 Task: Move the task Add support for virtual reality (VR) and augmented reality (AR) to the section To-Do in the project UniTech and sort the tasks in the project by Due Date.
Action: Mouse moved to (74, 463)
Screenshot: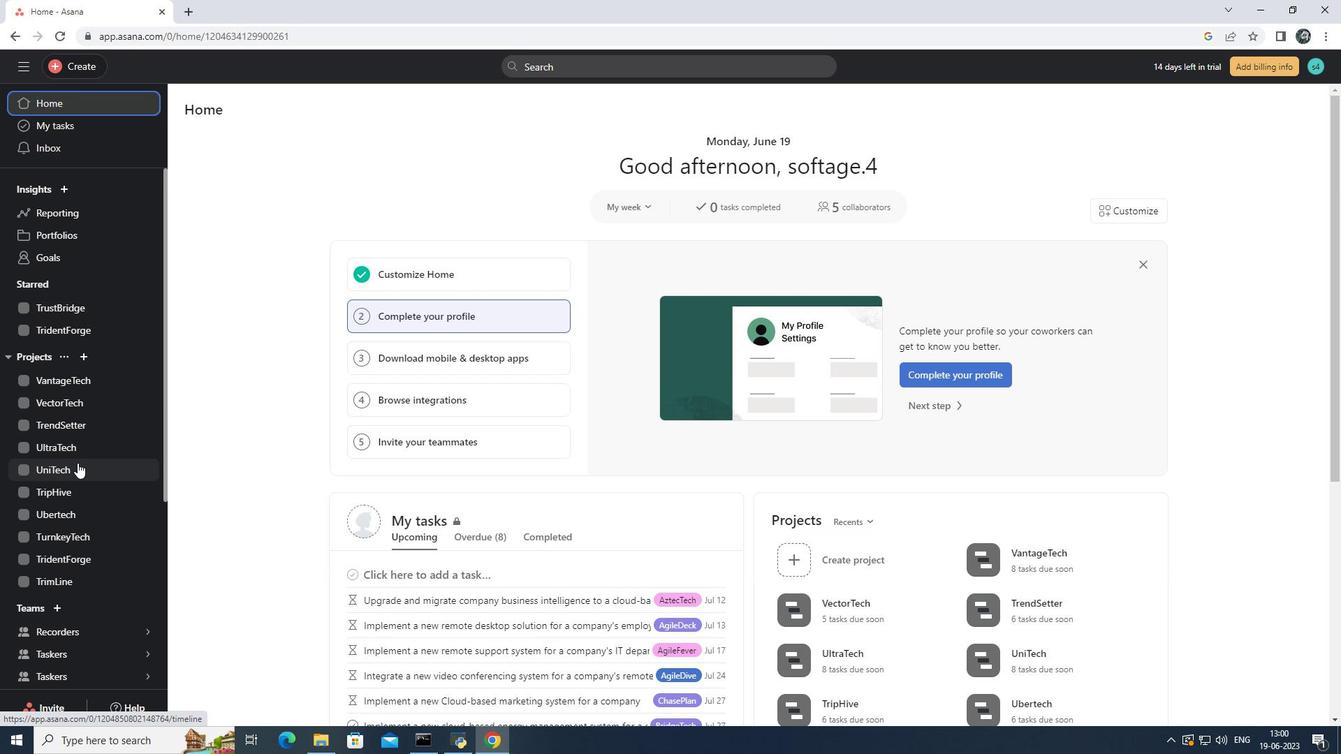 
Action: Mouse pressed left at (74, 463)
Screenshot: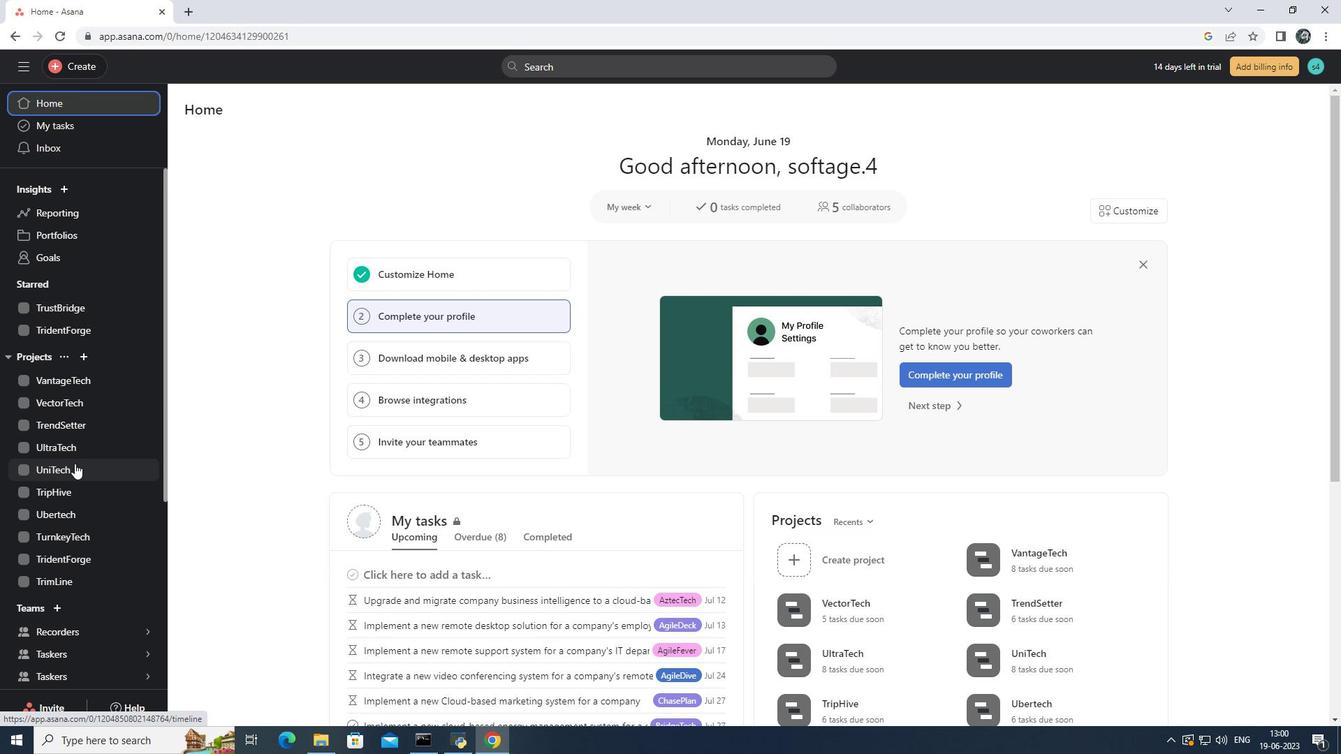
Action: Mouse moved to (570, 250)
Screenshot: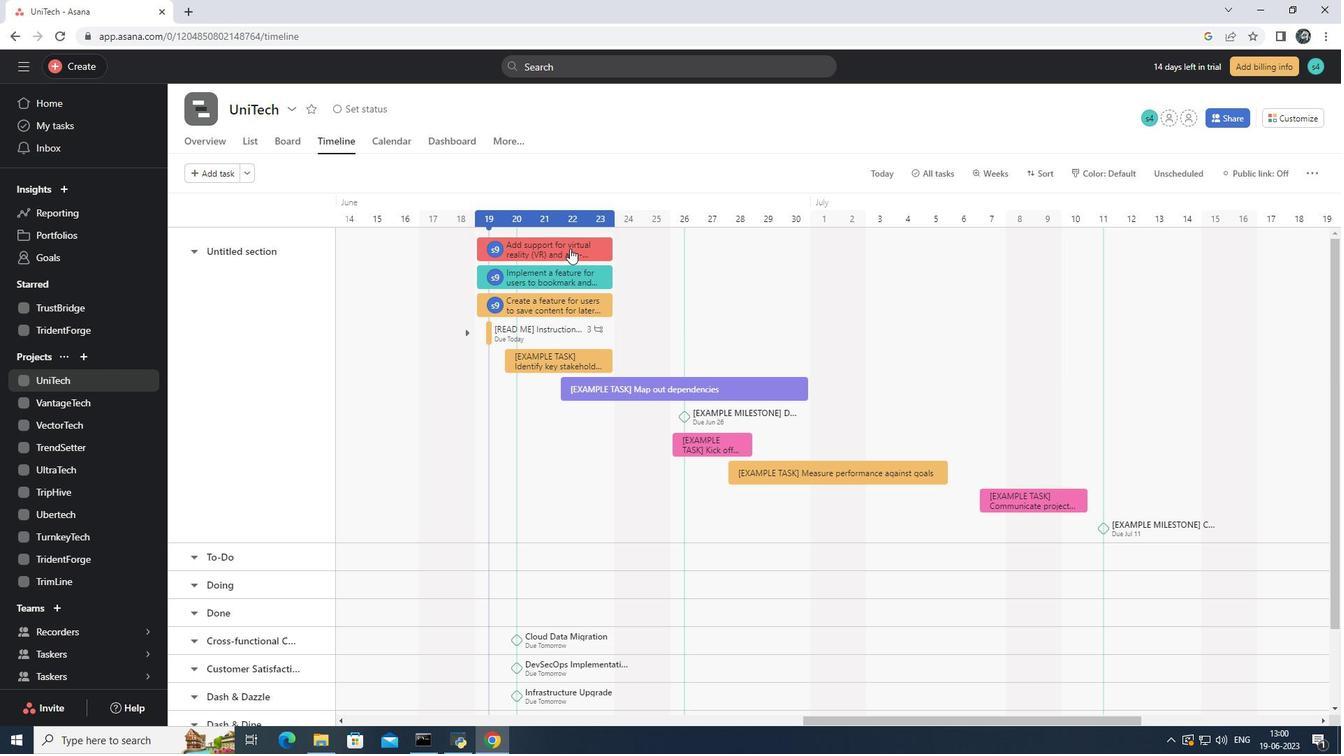 
Action: Mouse pressed left at (570, 250)
Screenshot: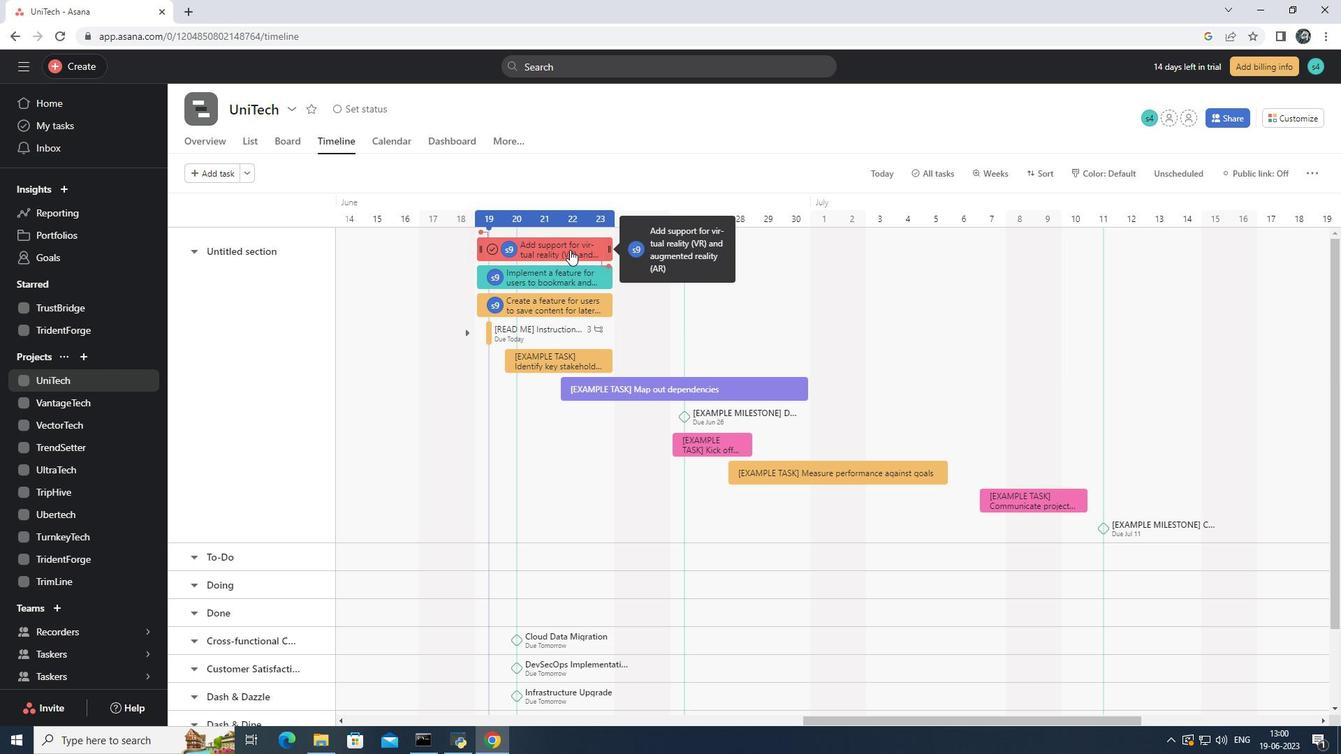 
Action: Mouse moved to (1086, 326)
Screenshot: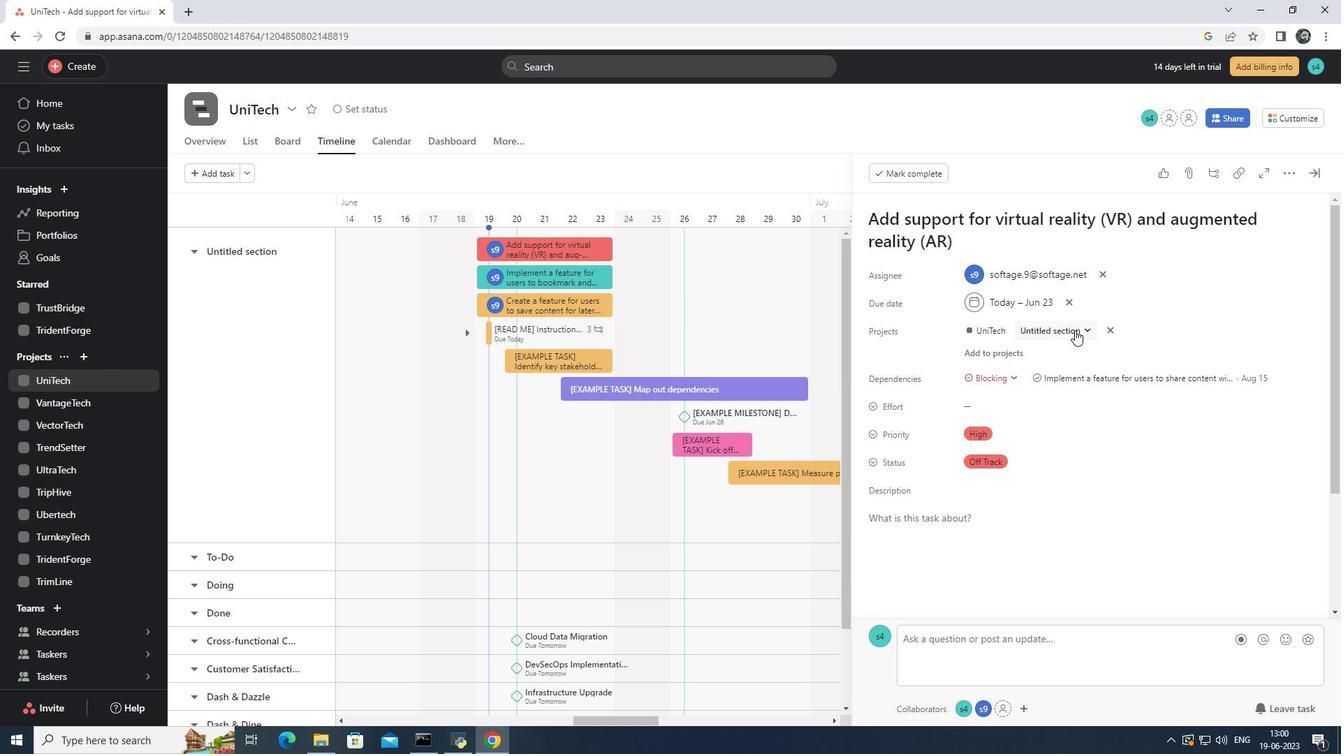 
Action: Mouse pressed left at (1086, 326)
Screenshot: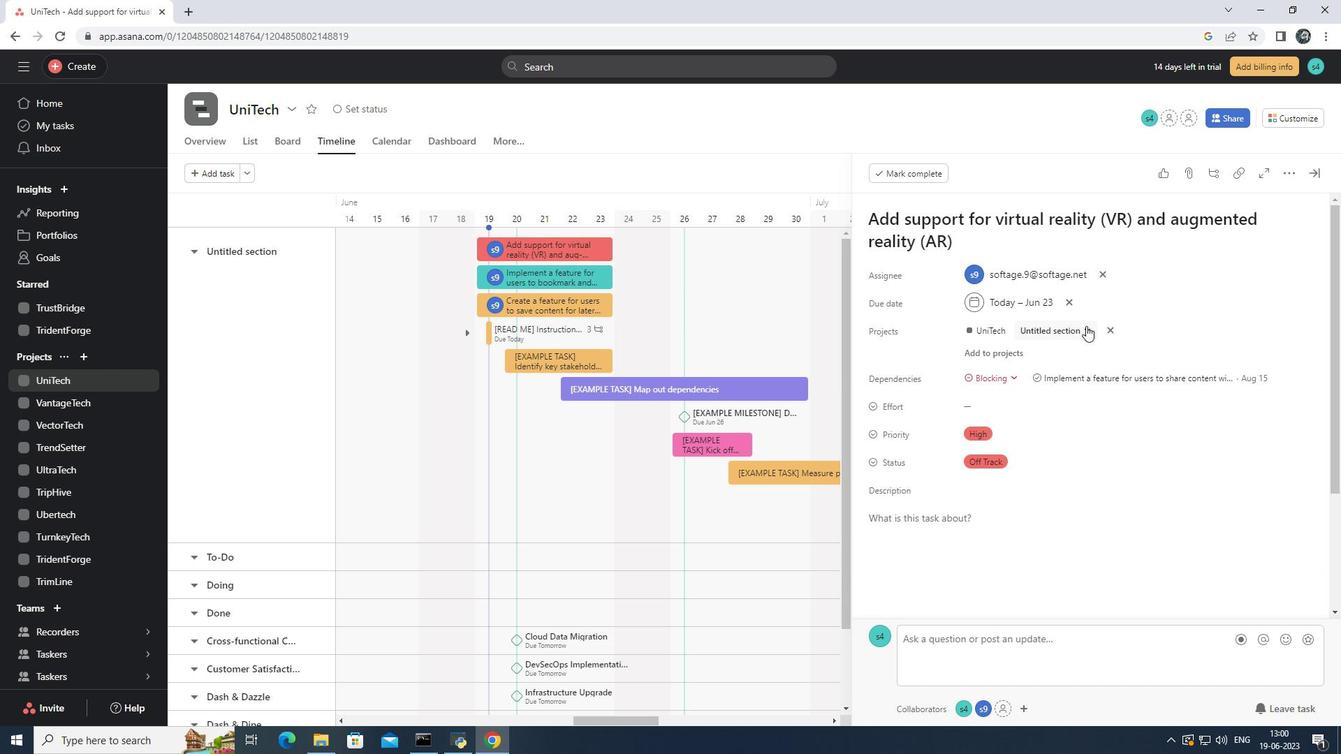 
Action: Mouse moved to (988, 385)
Screenshot: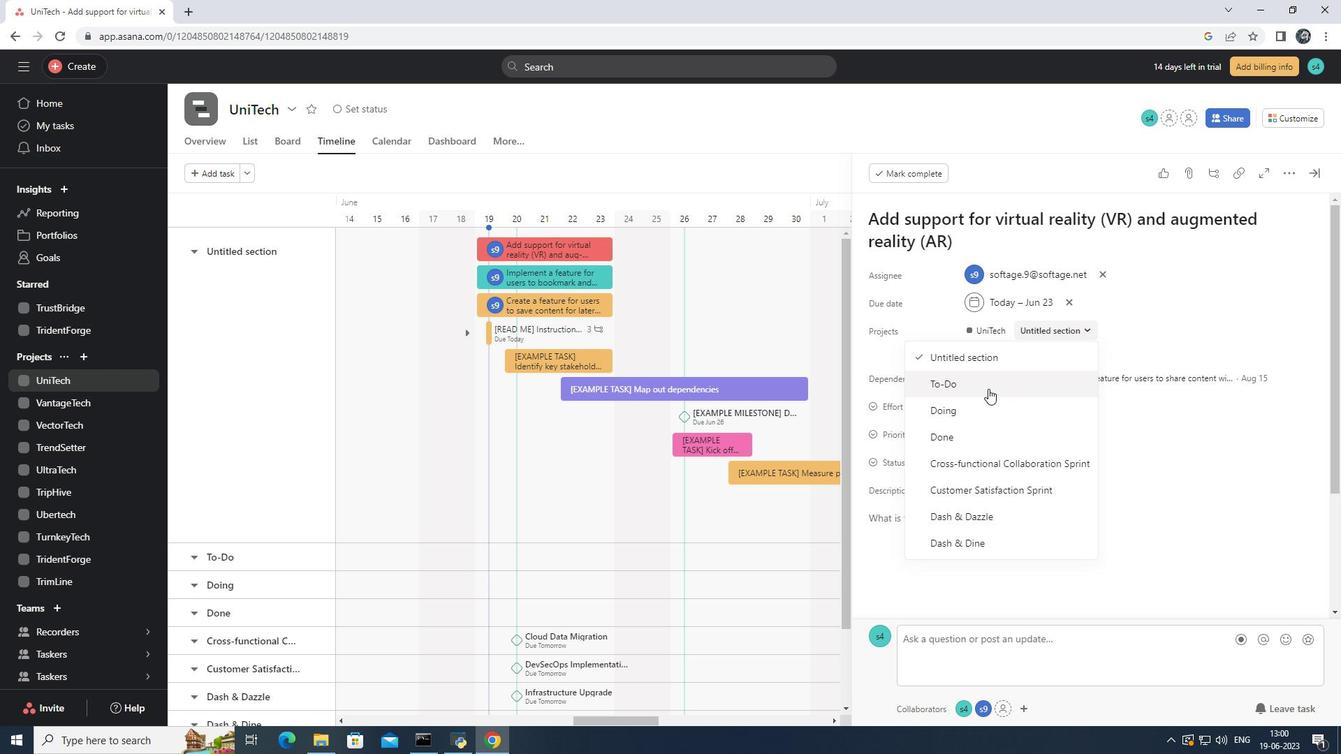 
Action: Mouse pressed left at (988, 385)
Screenshot: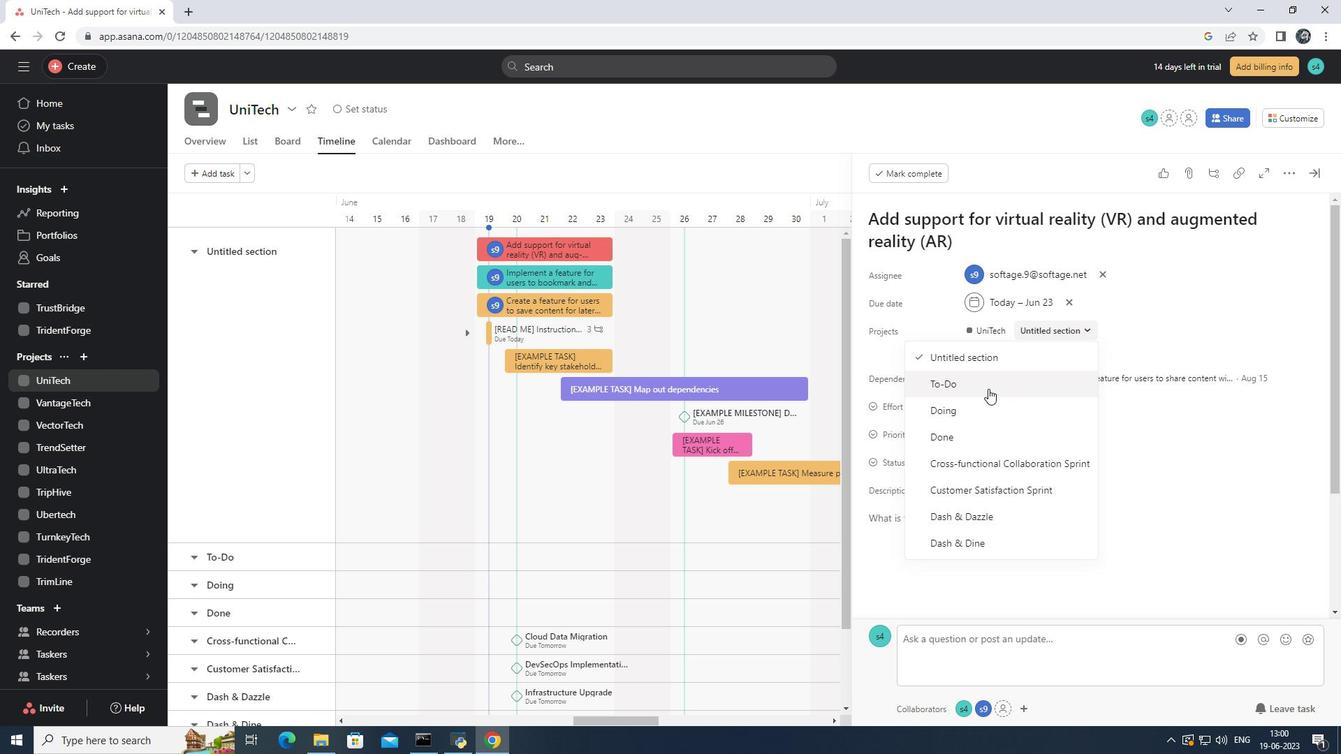 
Action: Mouse moved to (514, 176)
Screenshot: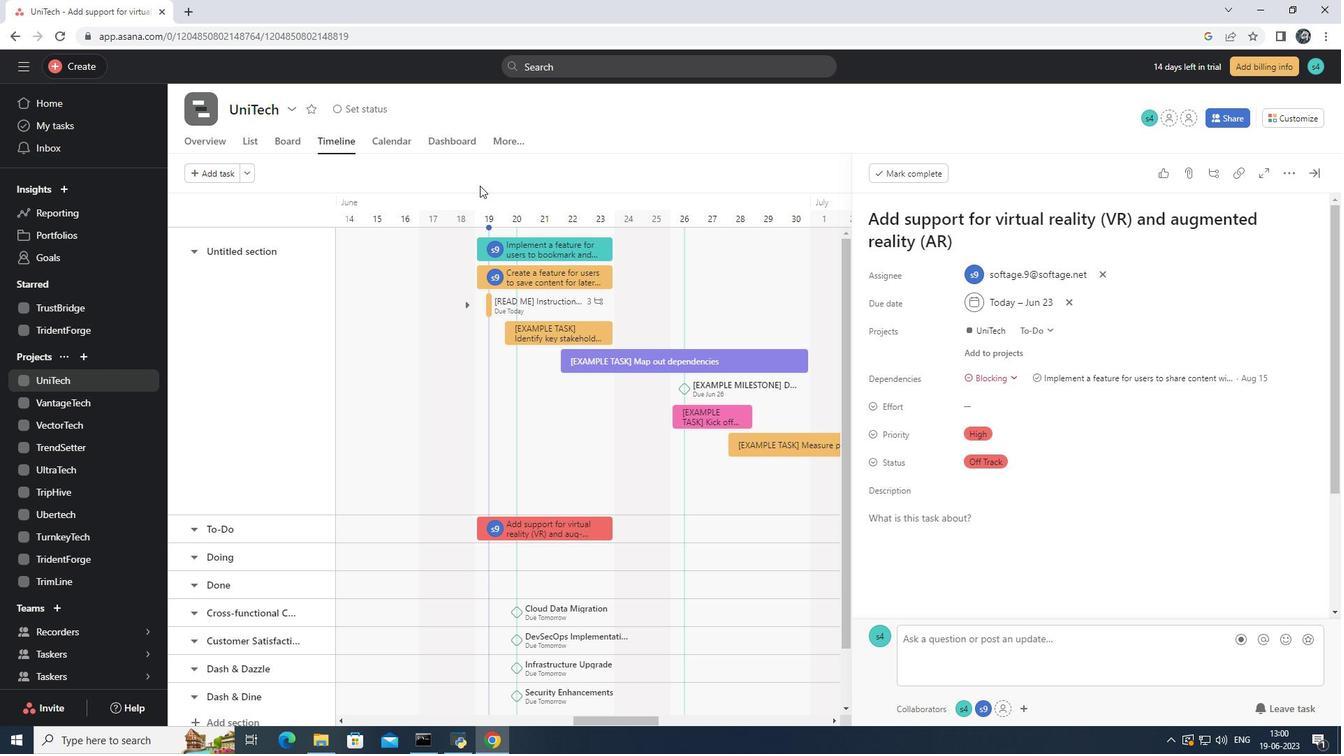 
Action: Mouse pressed left at (514, 176)
Screenshot: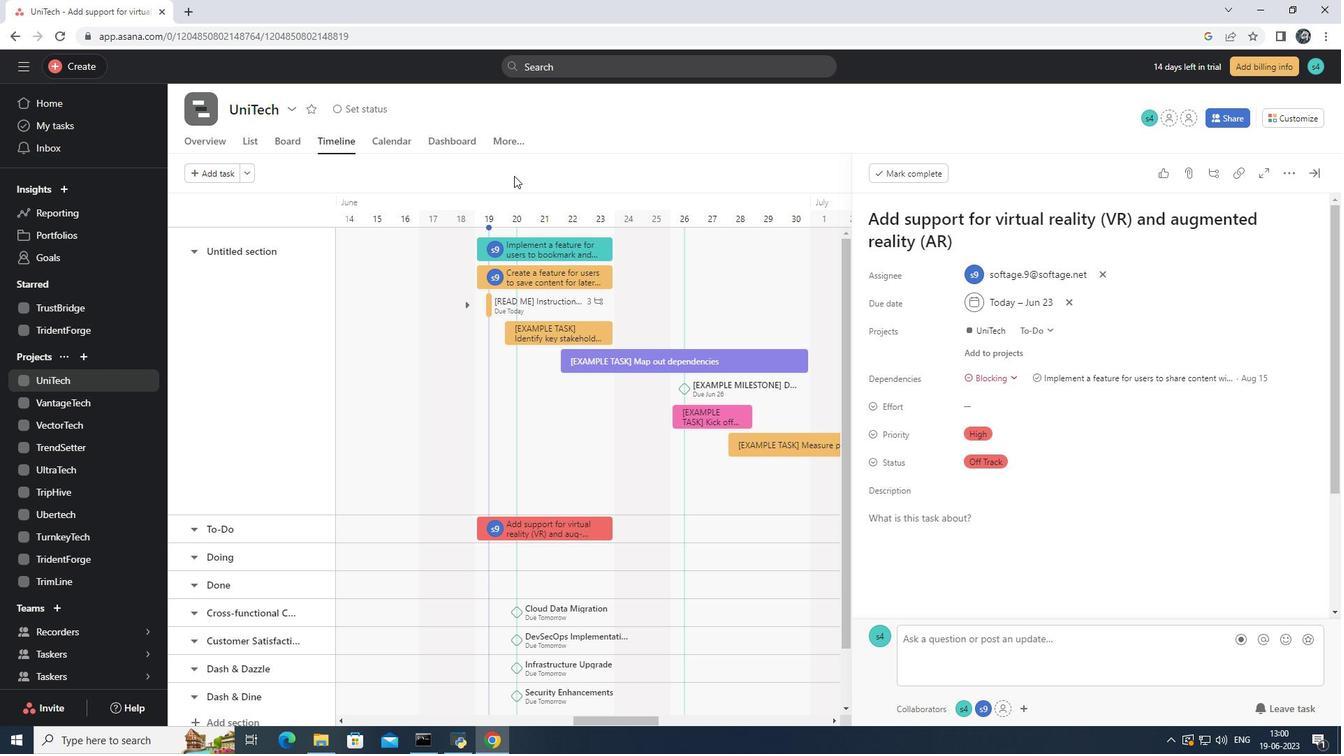 
Action: Mouse moved to (1043, 176)
Screenshot: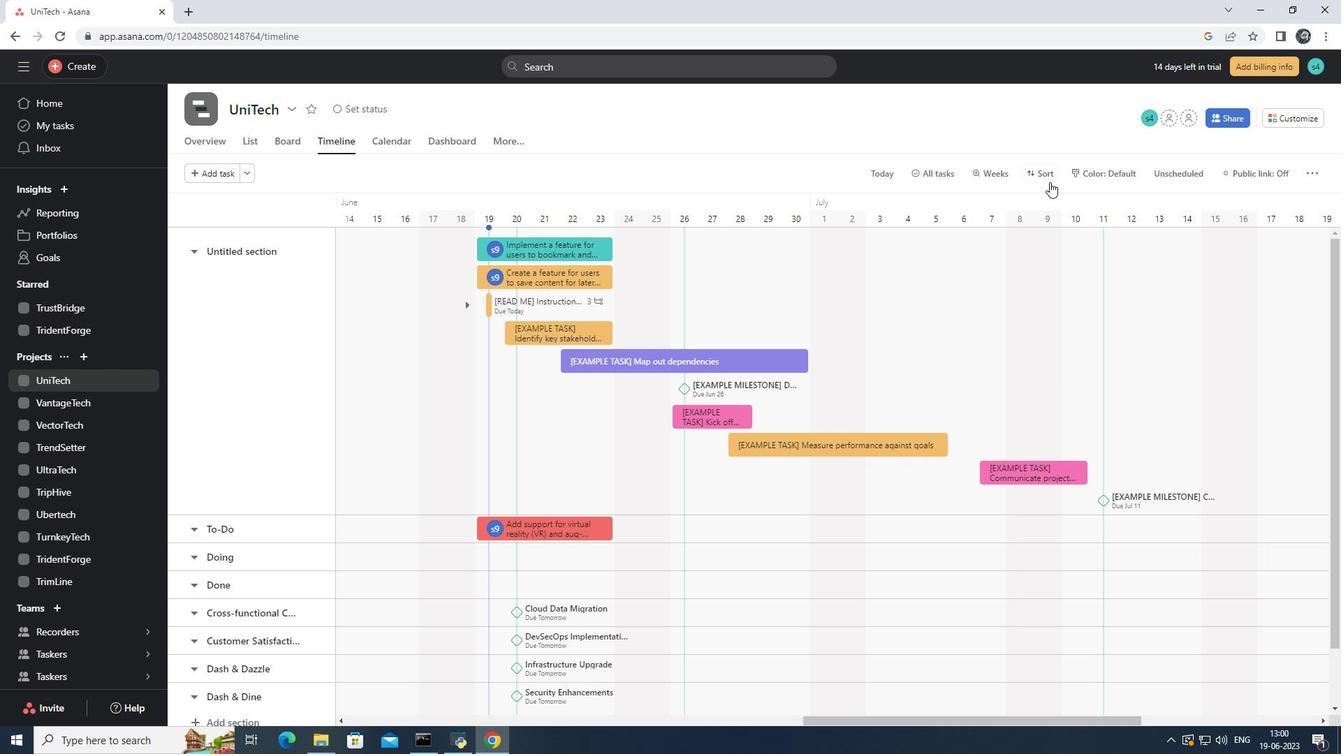 
Action: Mouse pressed left at (1043, 176)
Screenshot: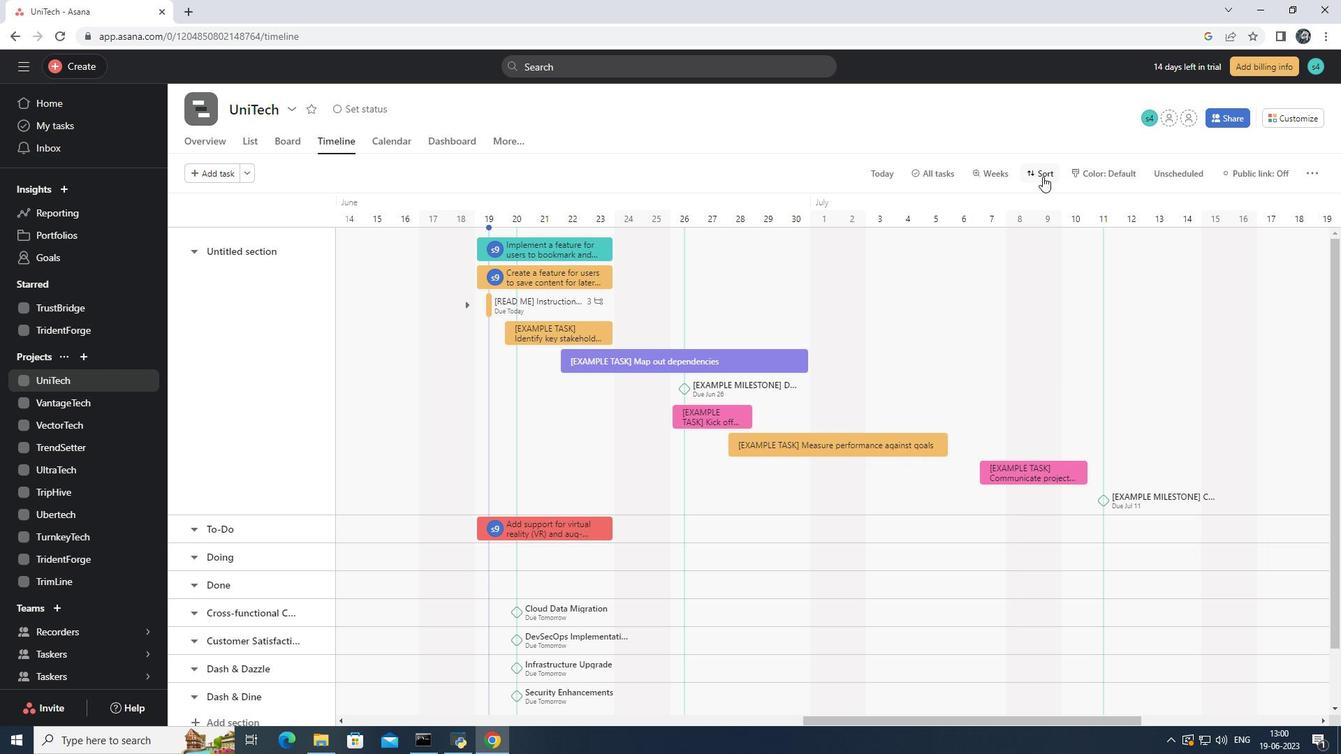 
Action: Mouse moved to (1069, 244)
Screenshot: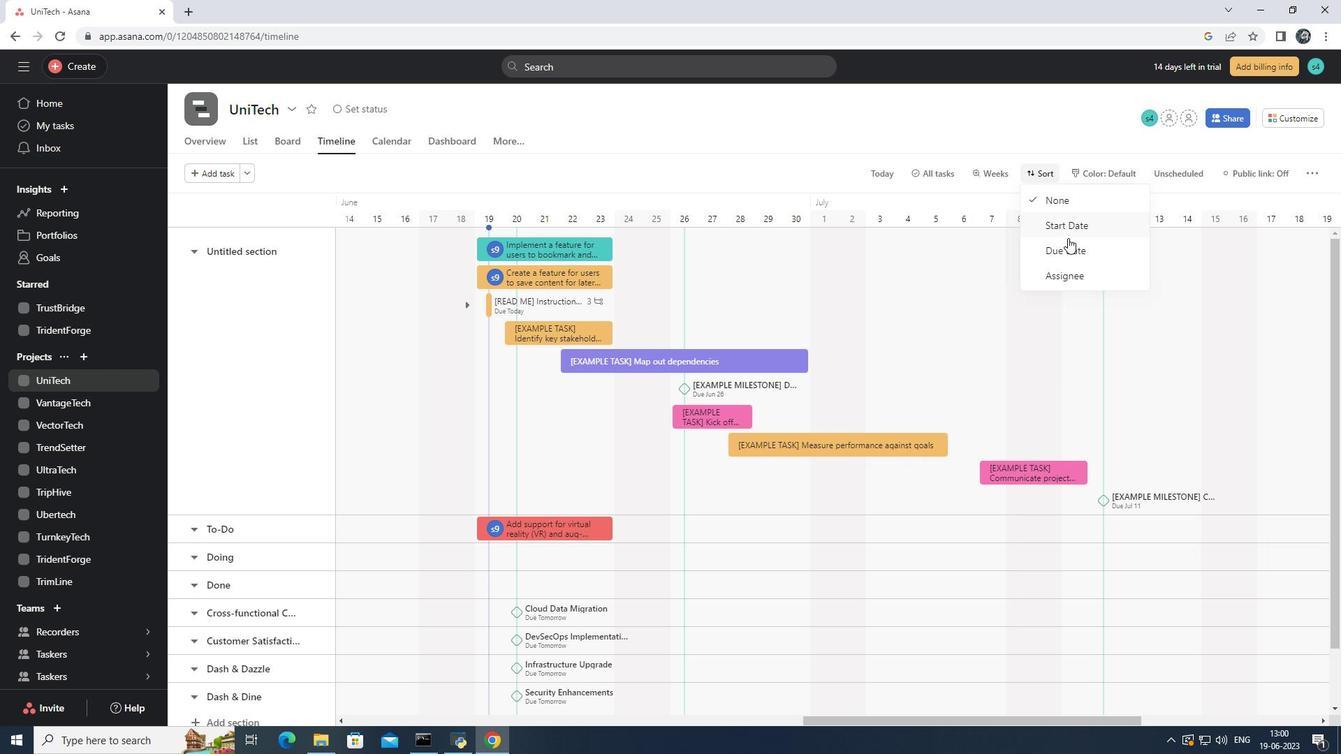 
Action: Mouse pressed left at (1069, 244)
Screenshot: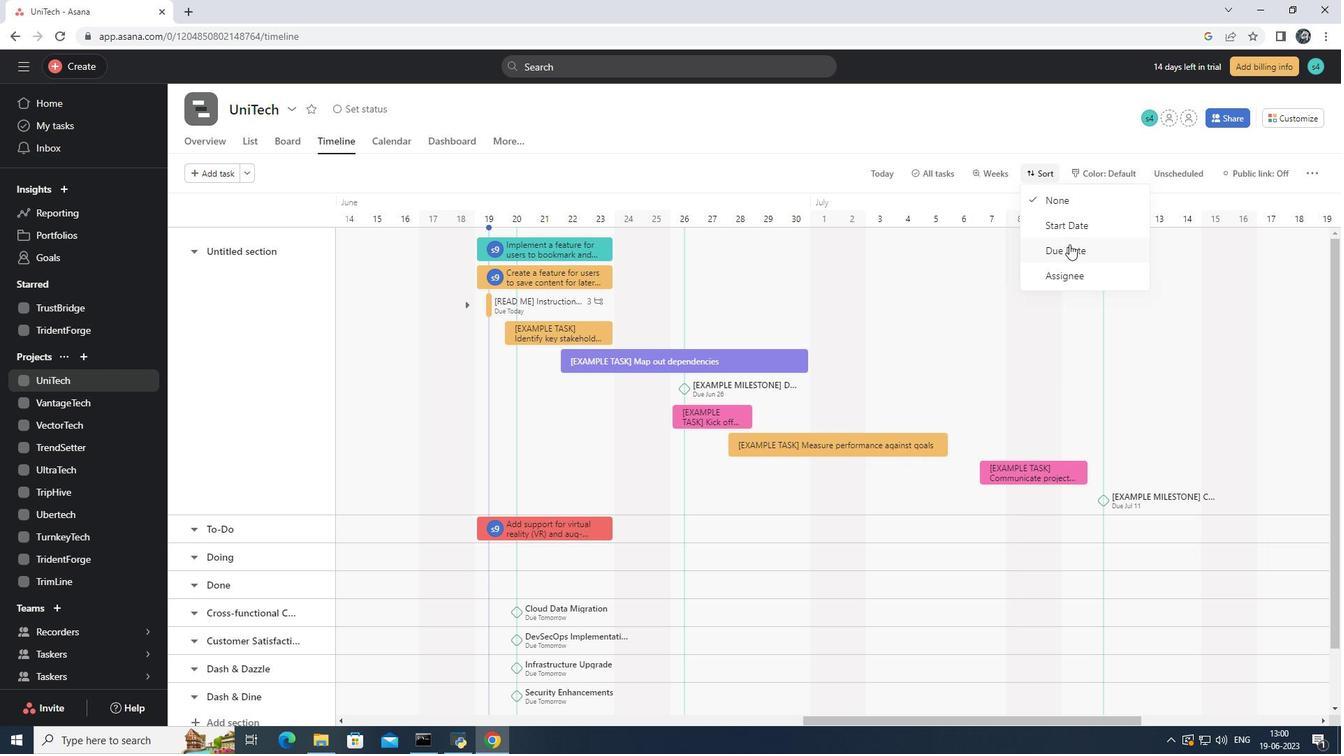 
Action: Mouse moved to (667, 359)
Screenshot: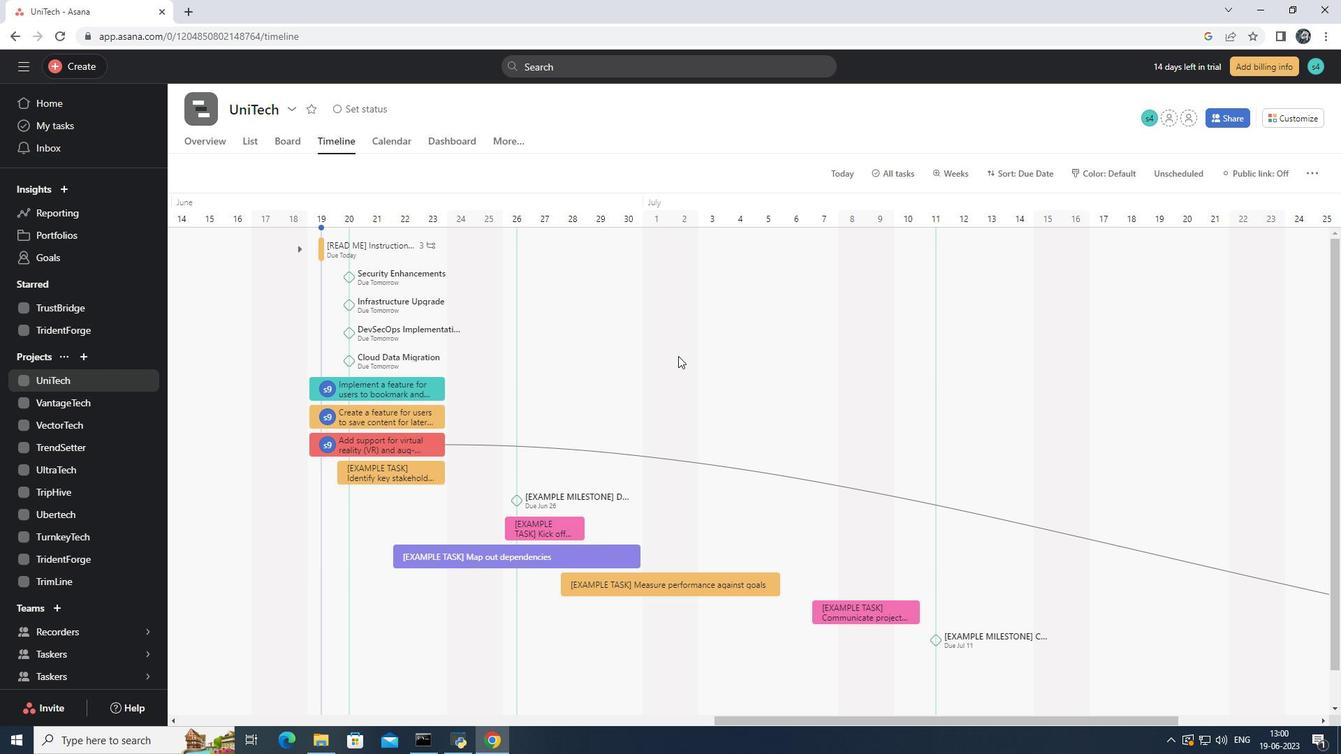 
Action: Key pressed <Key.enter>
Screenshot: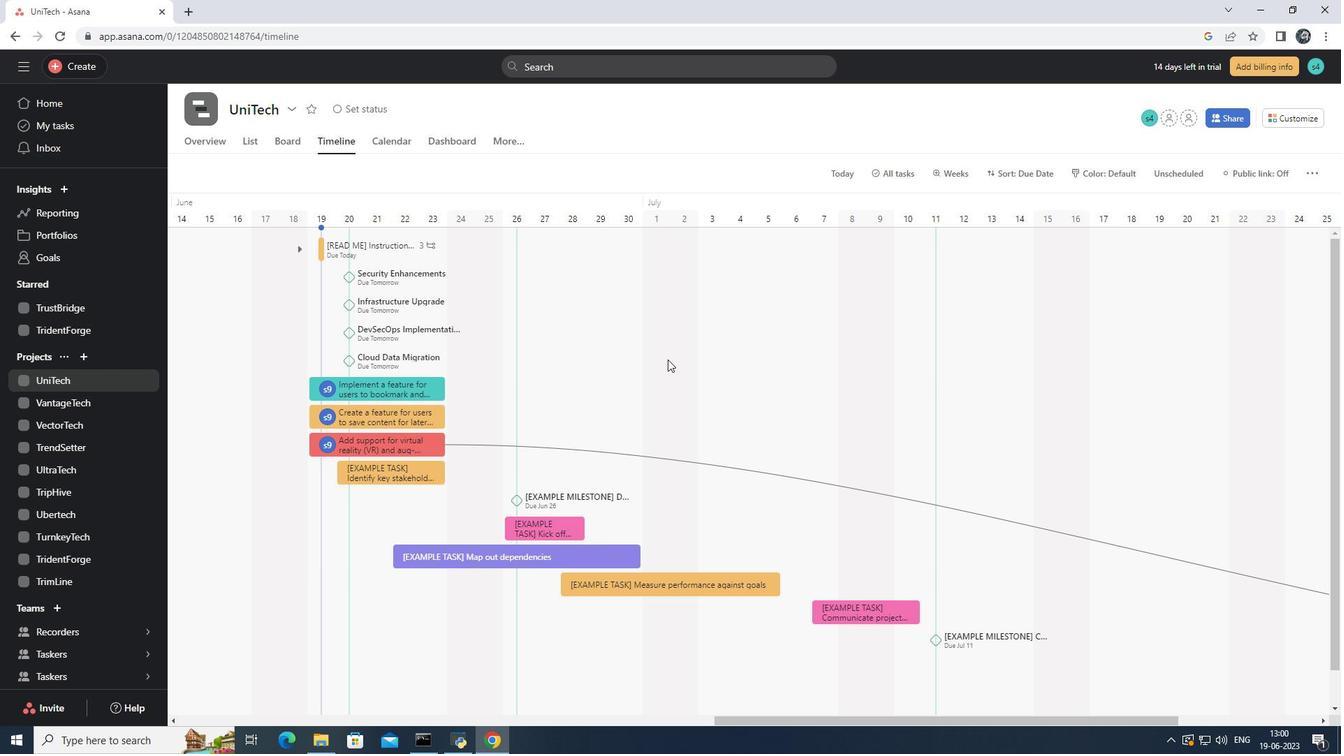 
Action: Mouse moved to (340, 408)
Screenshot: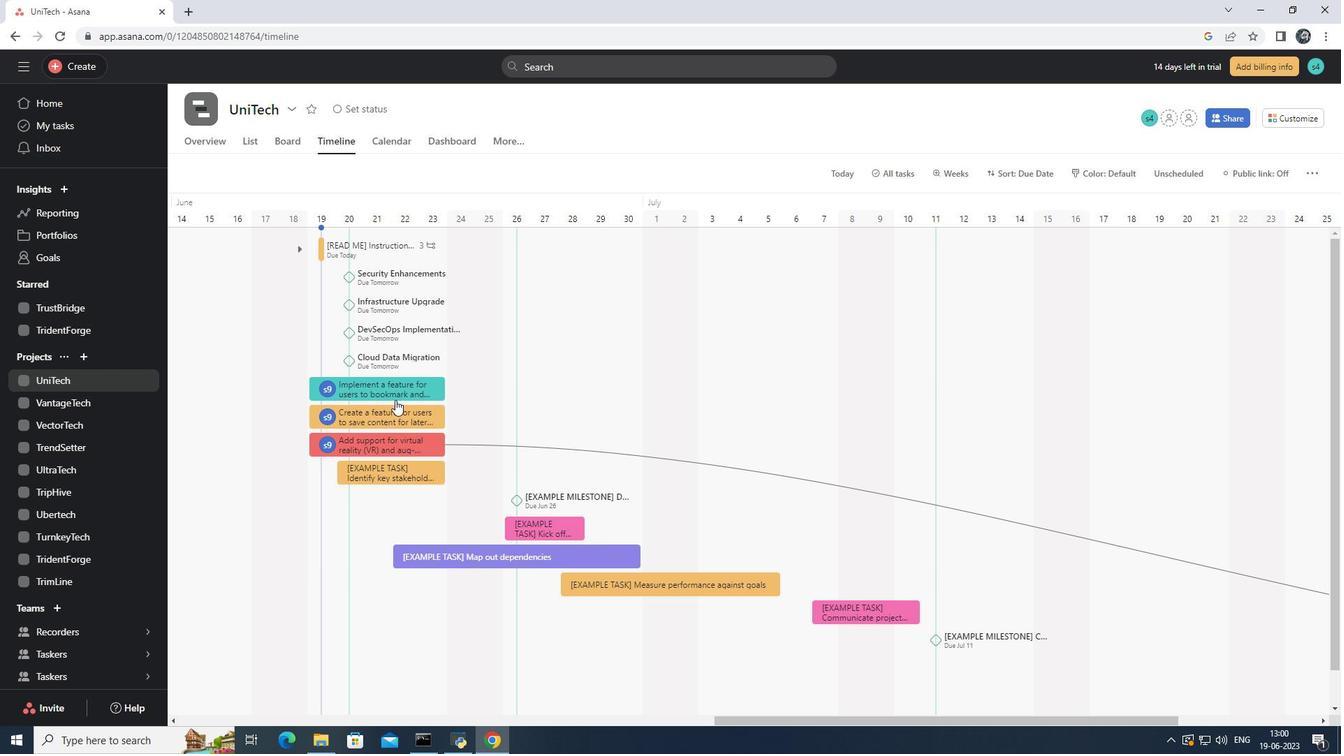 
